 Task: Toggle the max height option in the comments.
Action: Mouse moved to (15, 468)
Screenshot: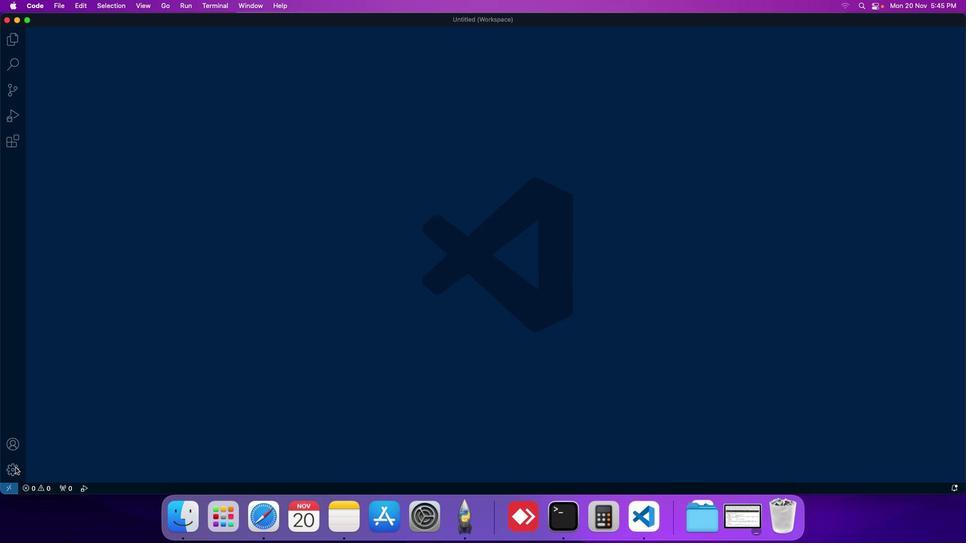 
Action: Mouse pressed left at (15, 468)
Screenshot: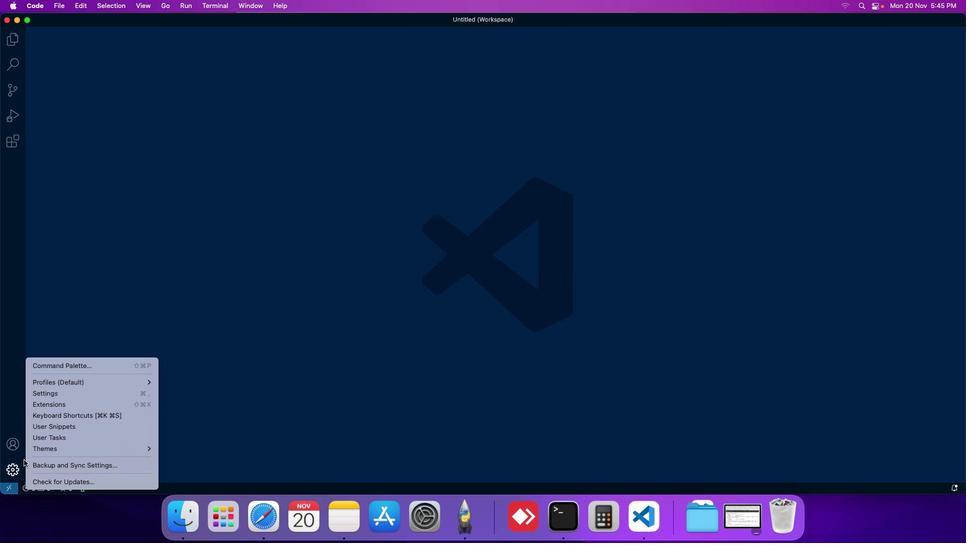 
Action: Mouse moved to (61, 391)
Screenshot: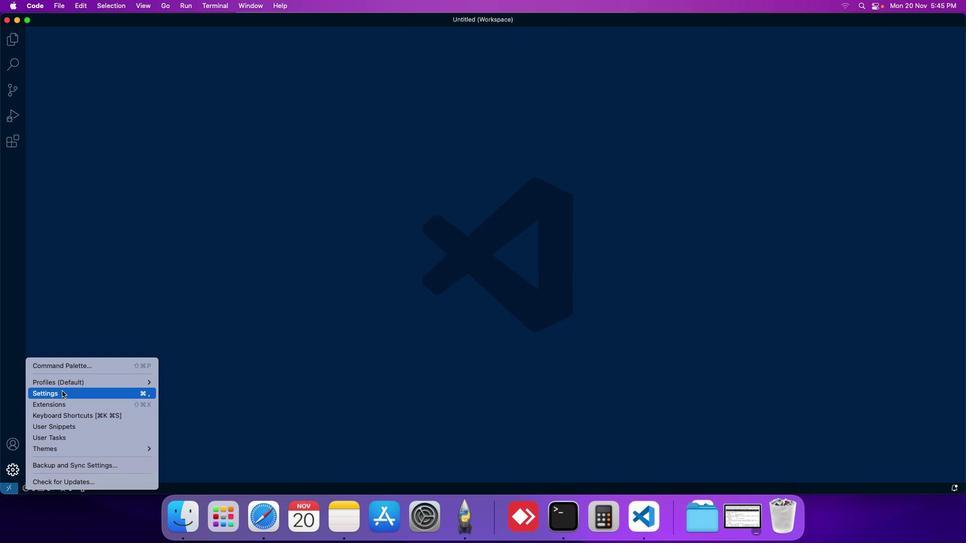 
Action: Mouse pressed left at (61, 391)
Screenshot: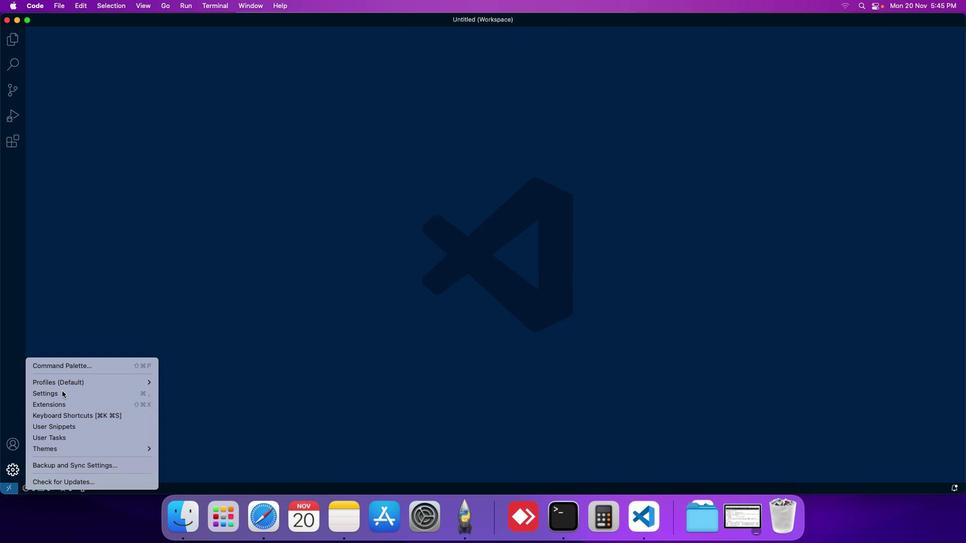 
Action: Mouse moved to (234, 81)
Screenshot: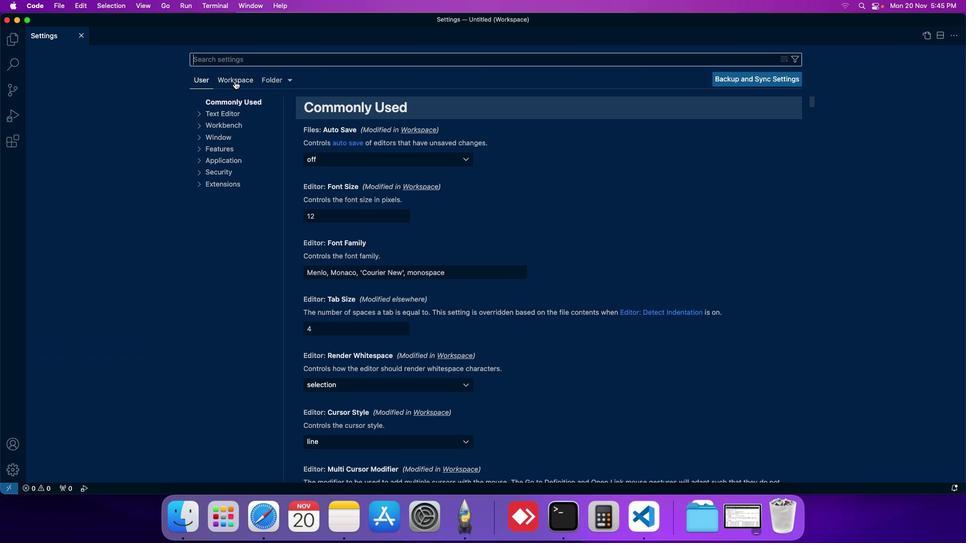 
Action: Mouse pressed left at (234, 81)
Screenshot: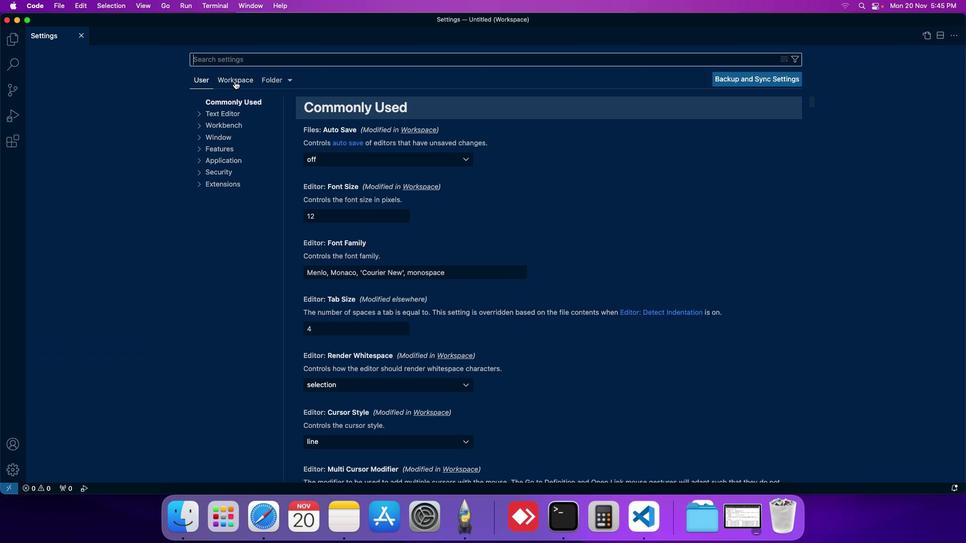 
Action: Mouse moved to (226, 146)
Screenshot: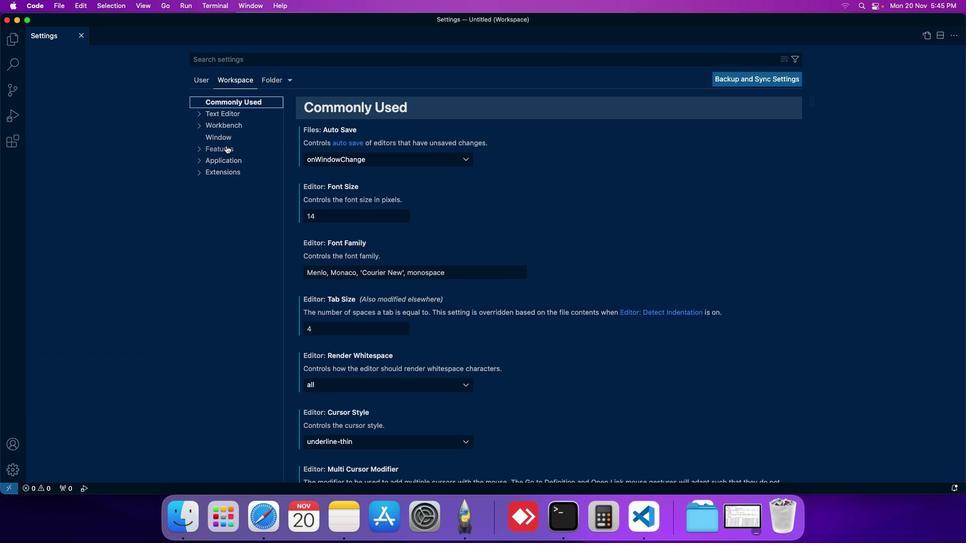 
Action: Mouse pressed left at (226, 146)
Screenshot: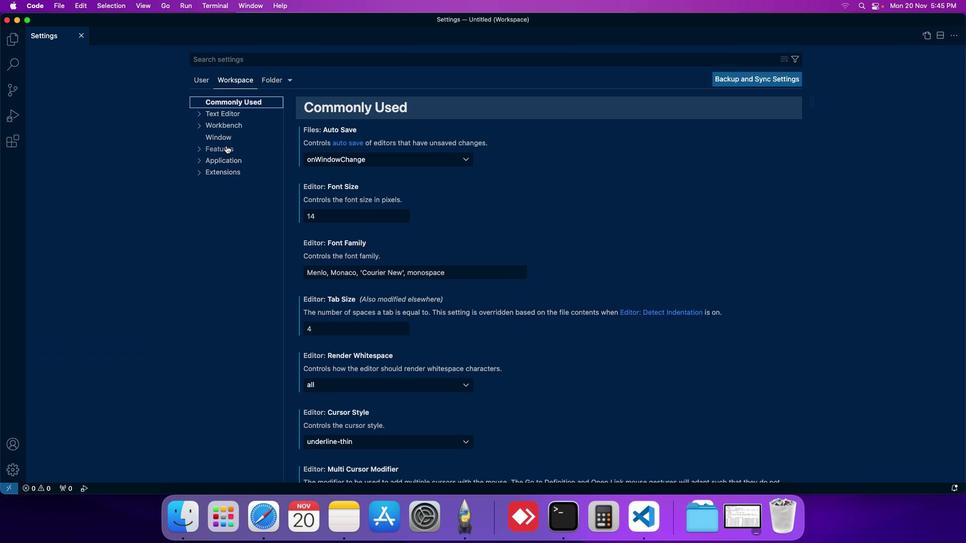 
Action: Mouse moved to (217, 287)
Screenshot: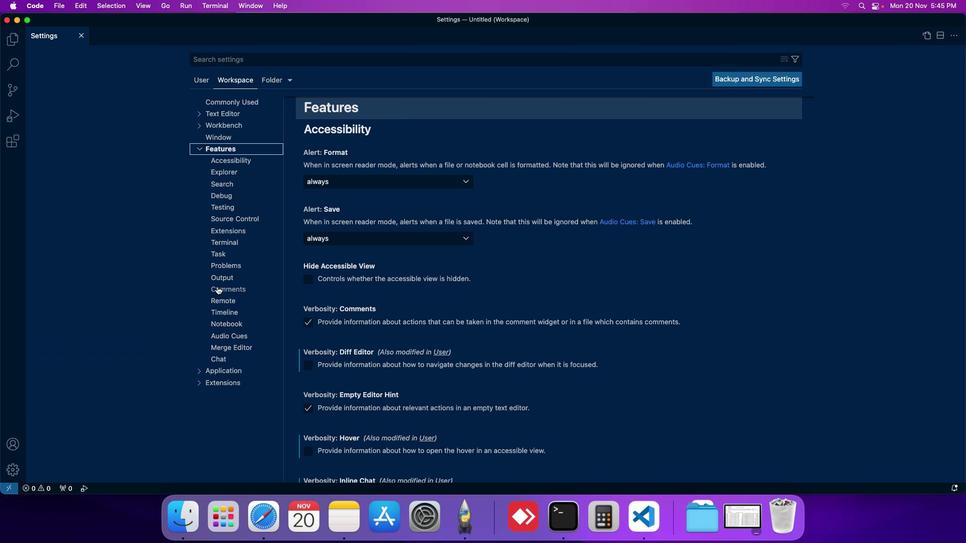 
Action: Mouse pressed left at (217, 287)
Screenshot: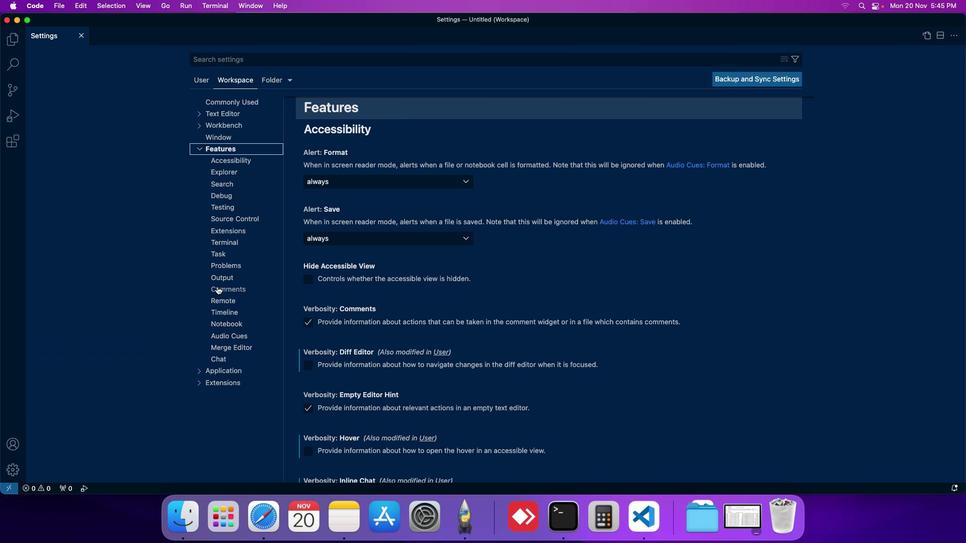 
Action: Mouse moved to (307, 192)
Screenshot: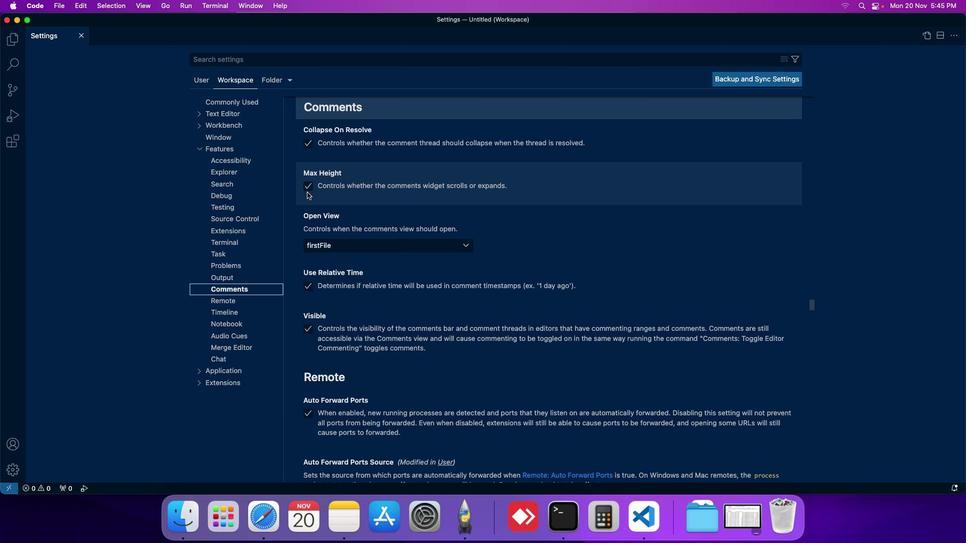
Action: Mouse pressed left at (307, 192)
Screenshot: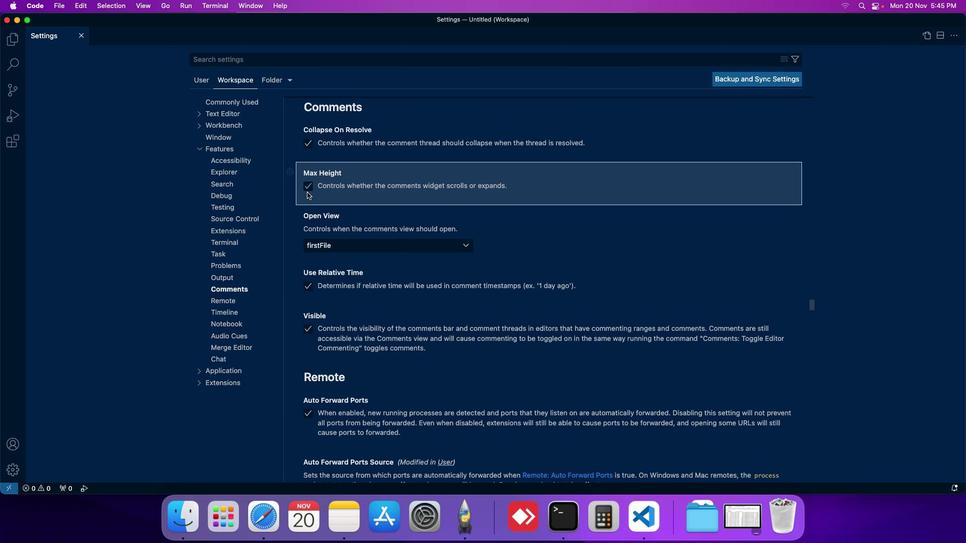 
Action: Mouse moved to (311, 186)
Screenshot: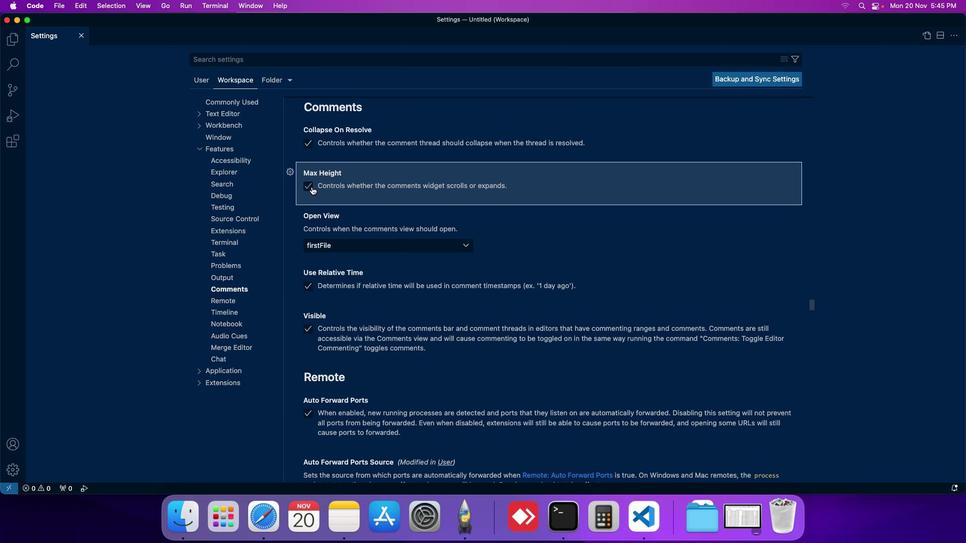 
Action: Mouse pressed left at (311, 186)
Screenshot: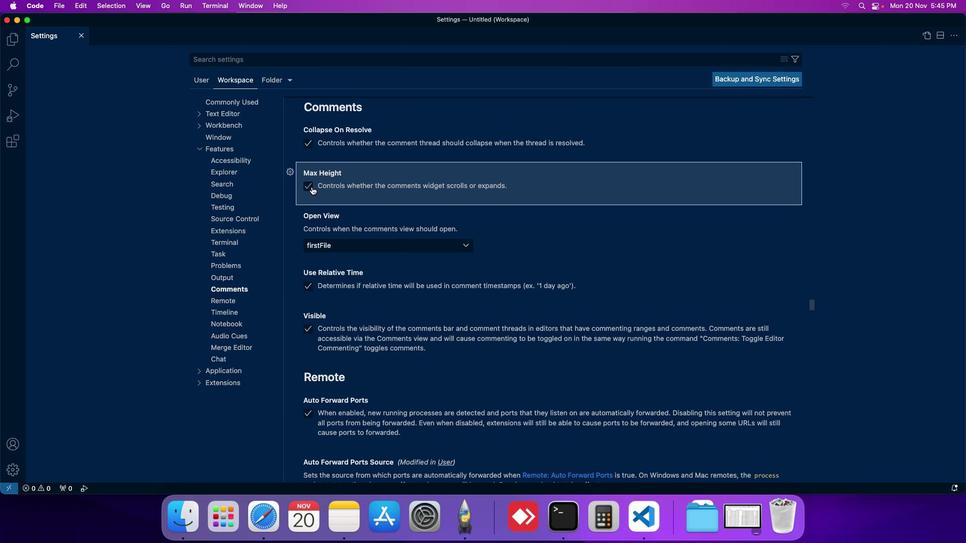 
Action: Mouse moved to (313, 187)
Screenshot: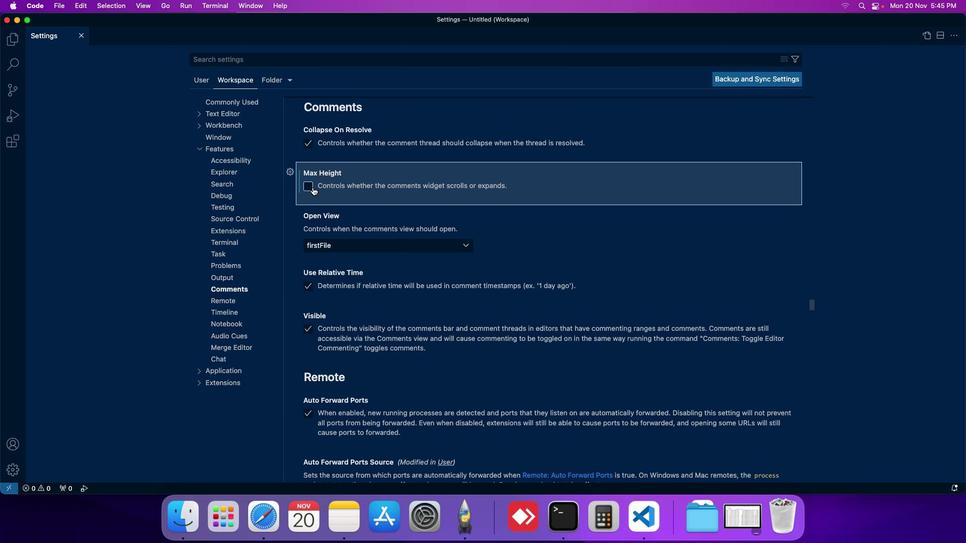 
